 Task: Calculate the exponential matrix of a square matrix.
Action: Mouse moved to (125, 54)
Screenshot: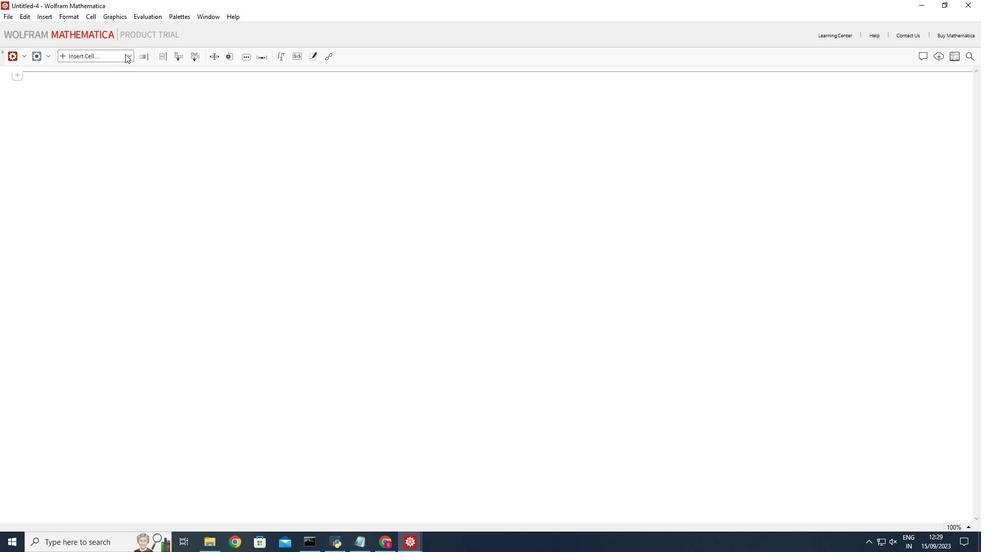 
Action: Mouse pressed left at (125, 54)
Screenshot: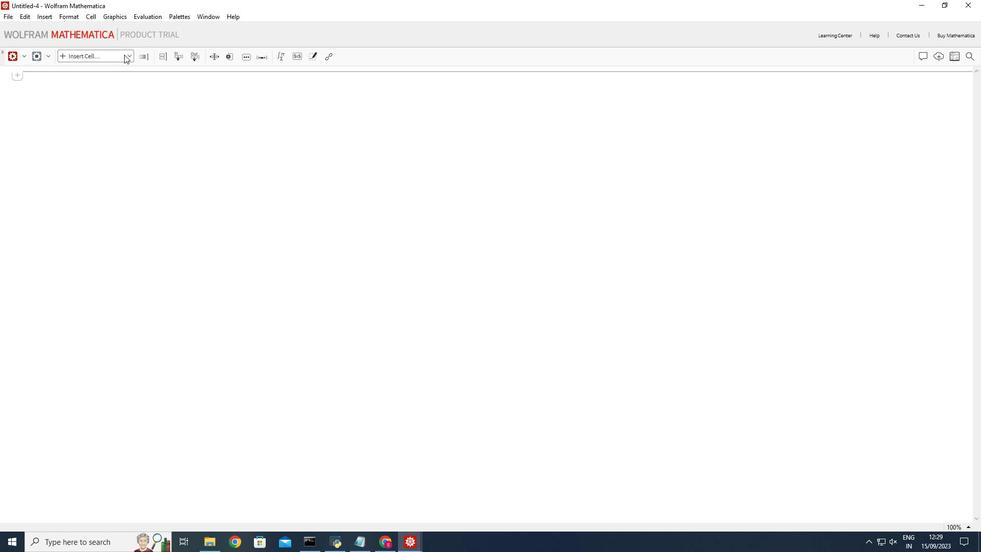 
Action: Mouse moved to (105, 76)
Screenshot: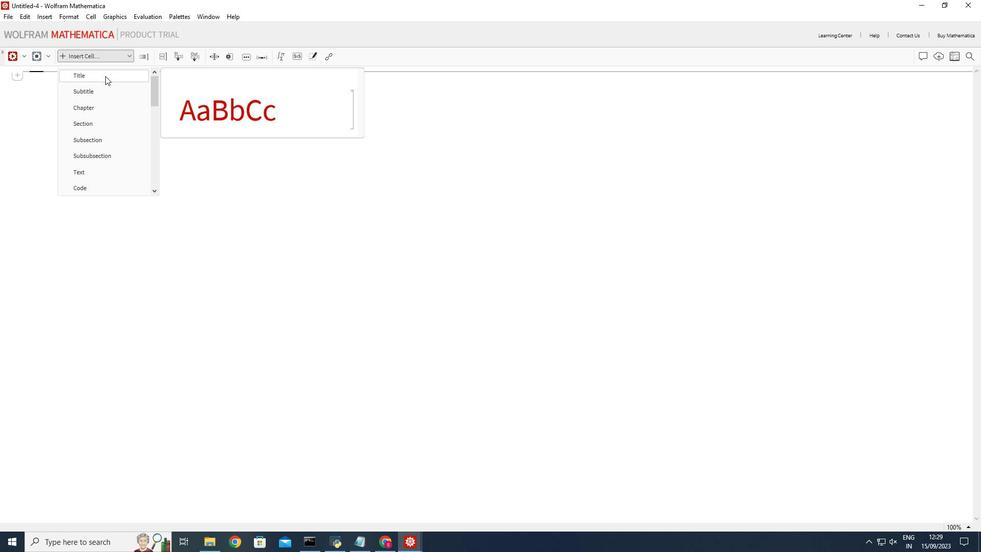 
Action: Mouse pressed left at (105, 76)
Screenshot: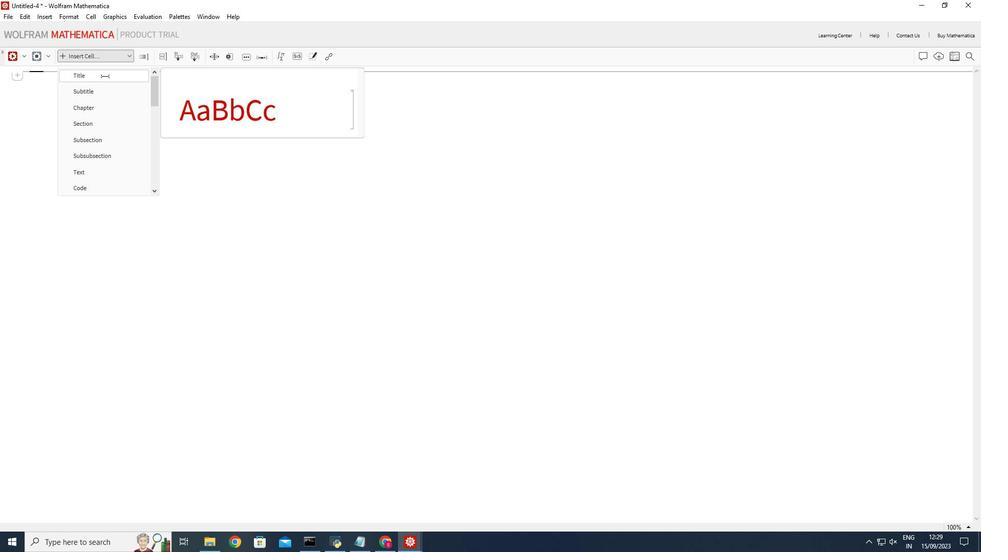 
Action: Mouse moved to (94, 96)
Screenshot: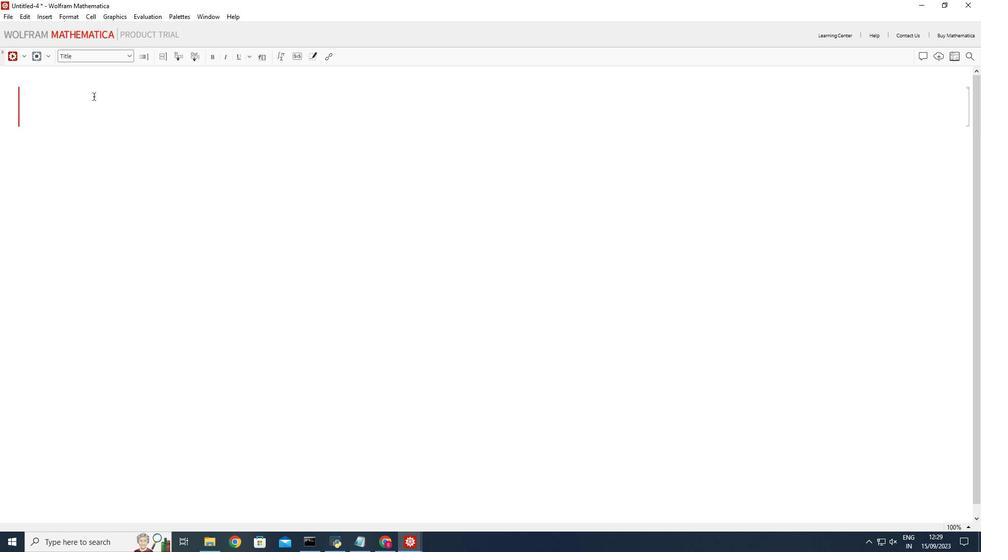 
Action: Mouse pressed left at (94, 96)
Screenshot: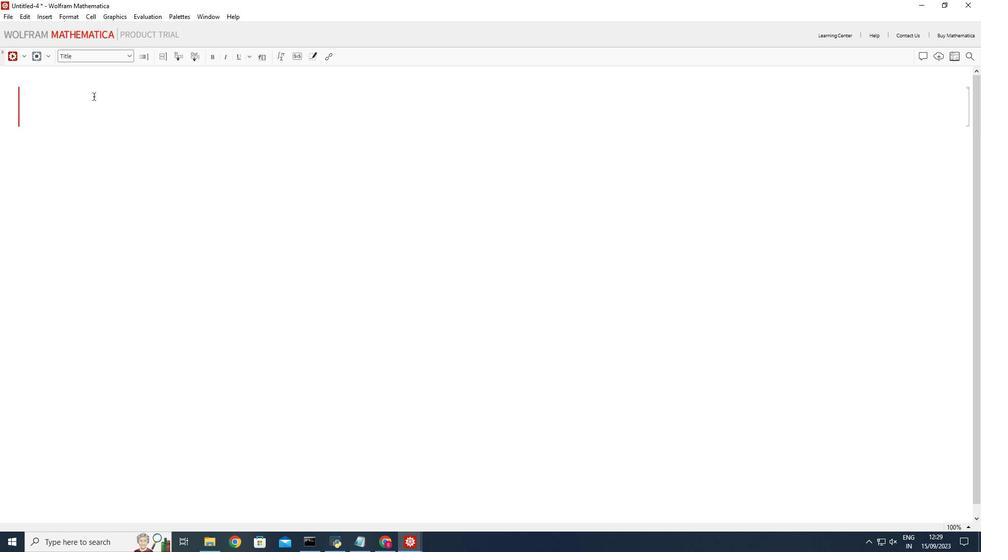 
Action: Mouse moved to (257, 277)
Screenshot: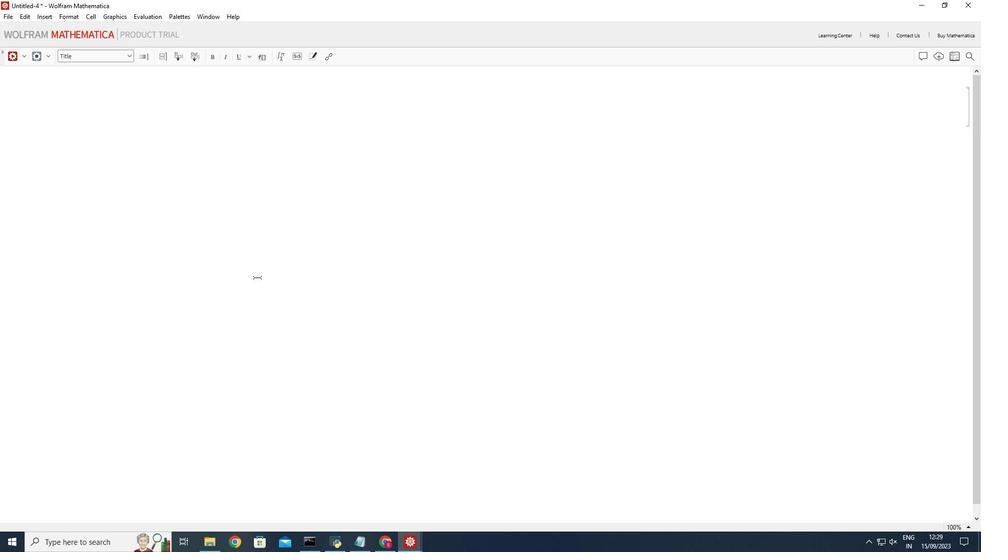 
Action: Key pressed <Key.shift_r>Exponential<Key.space>matrix<Key.space>of<Key.space>a<Key.space>square<Key.space>matrix
Screenshot: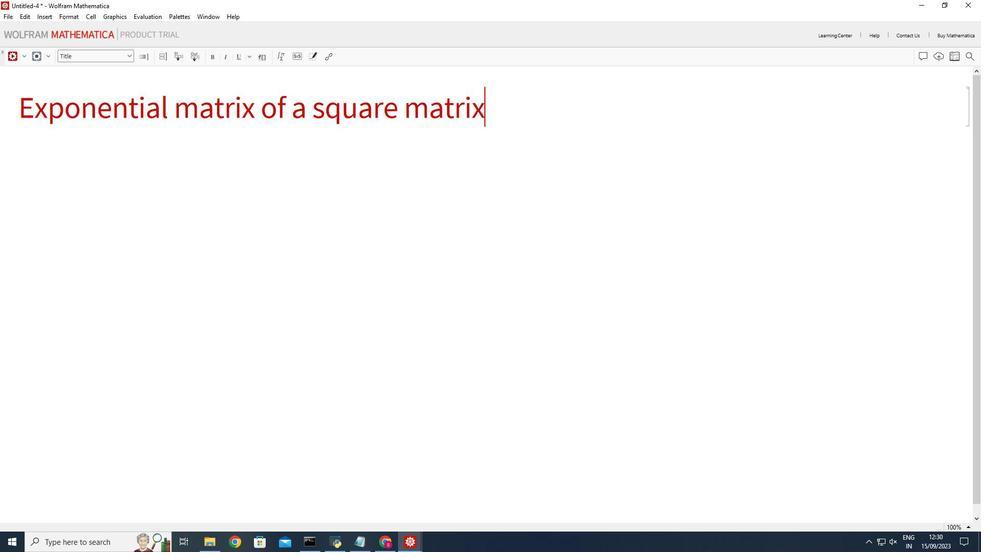 
Action: Mouse moved to (119, 241)
Screenshot: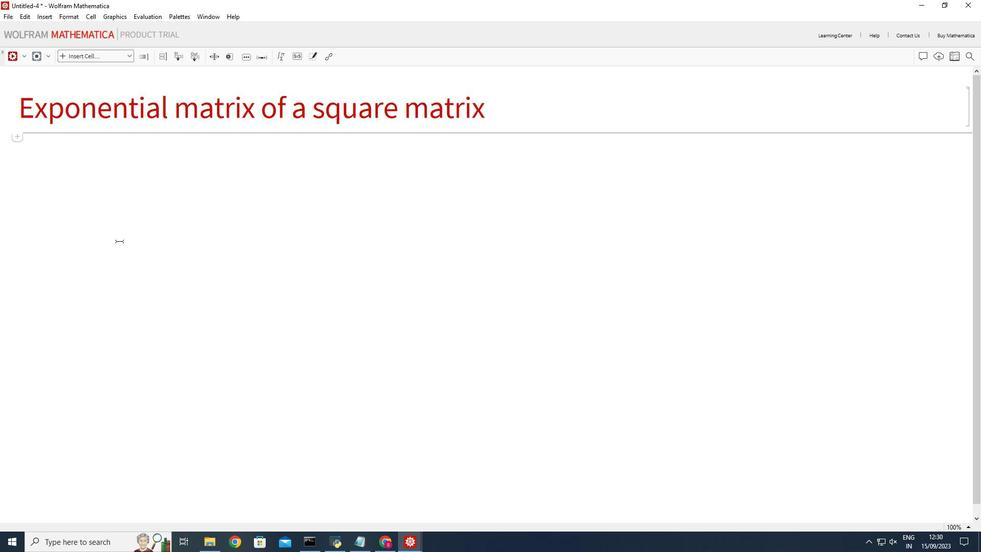 
Action: Mouse pressed left at (119, 241)
Screenshot: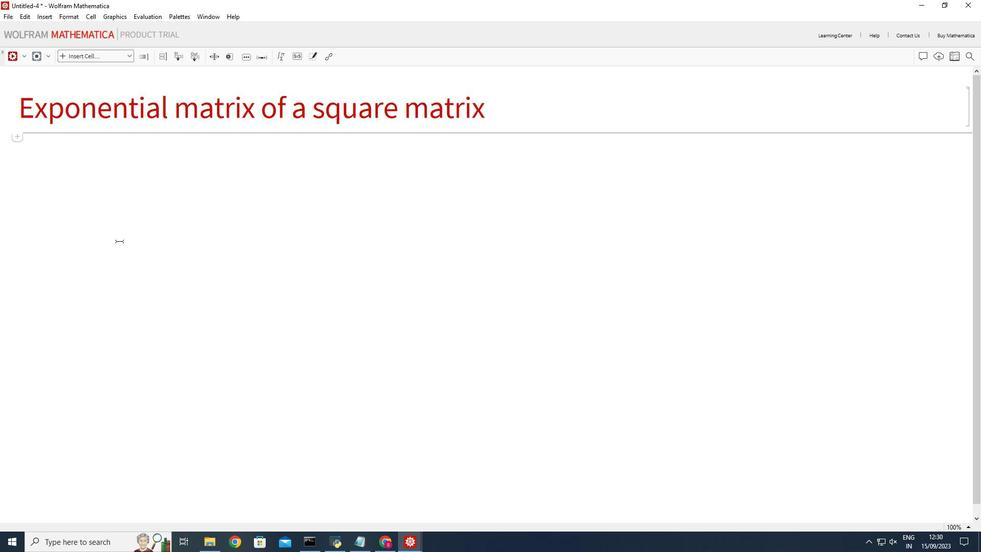 
Action: Mouse moved to (130, 56)
Screenshot: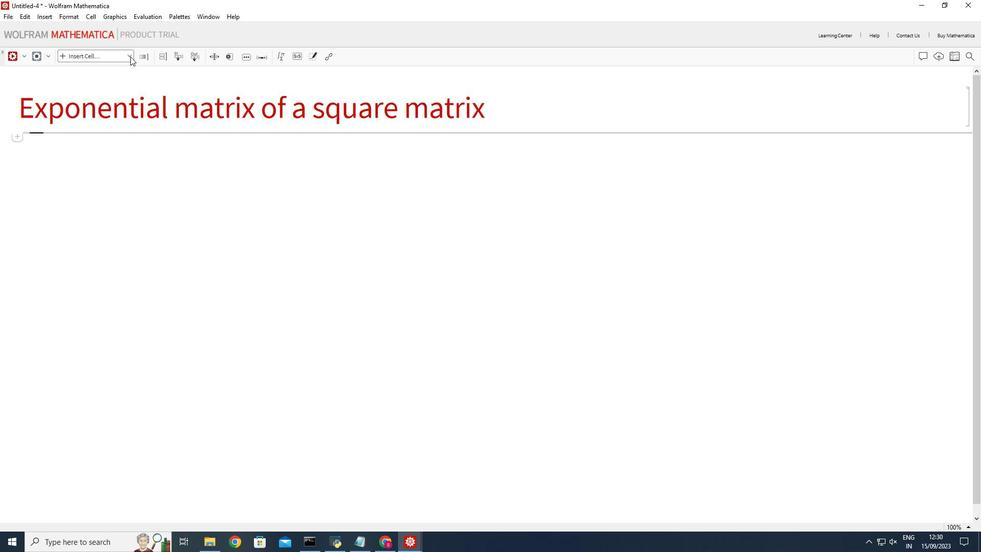 
Action: Mouse pressed left at (130, 56)
Screenshot: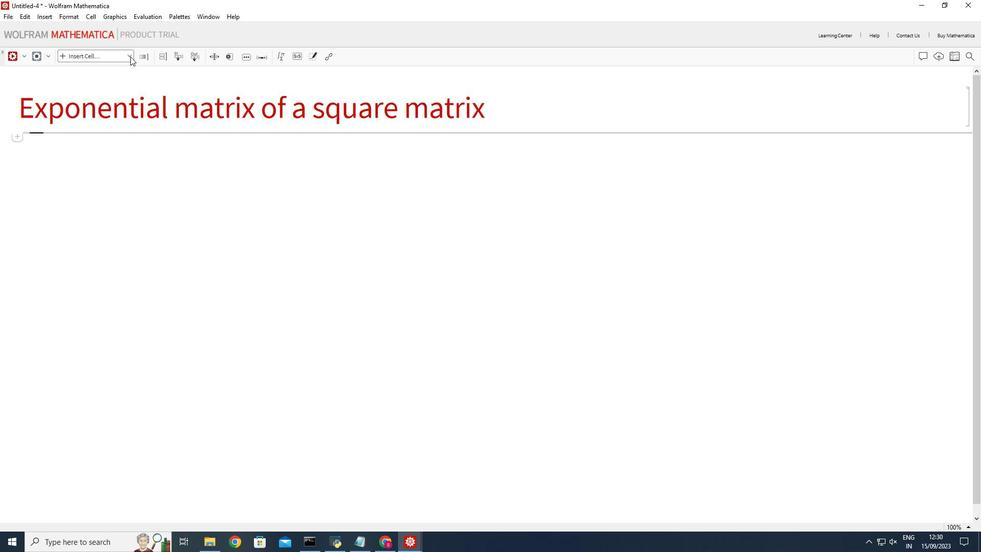 
Action: Mouse moved to (86, 185)
Screenshot: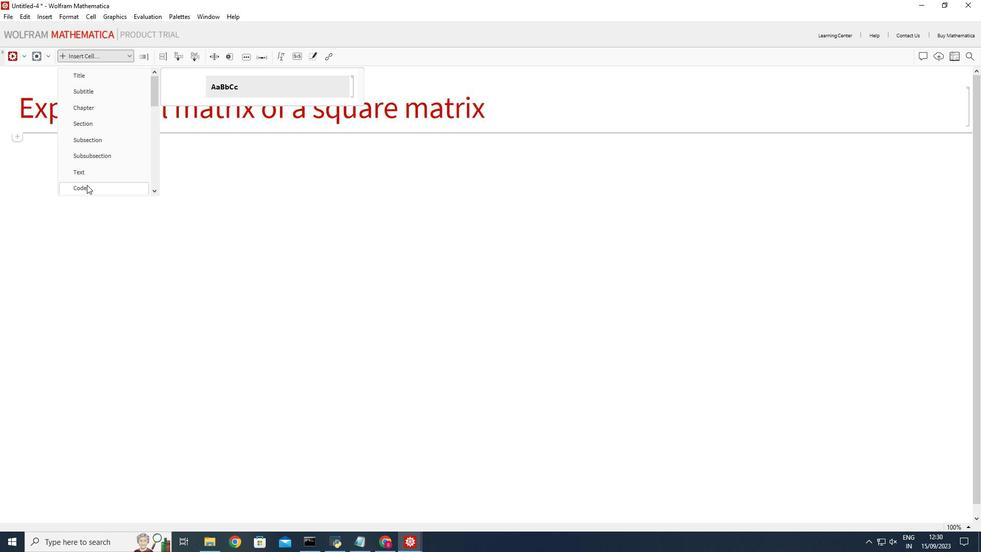 
Action: Mouse pressed left at (86, 185)
Screenshot: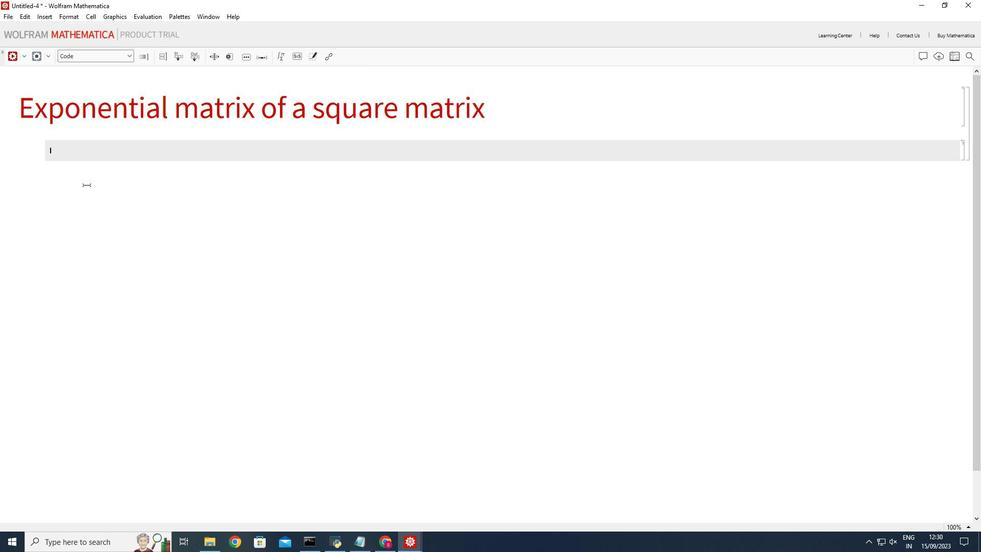 
Action: Mouse moved to (87, 153)
Screenshot: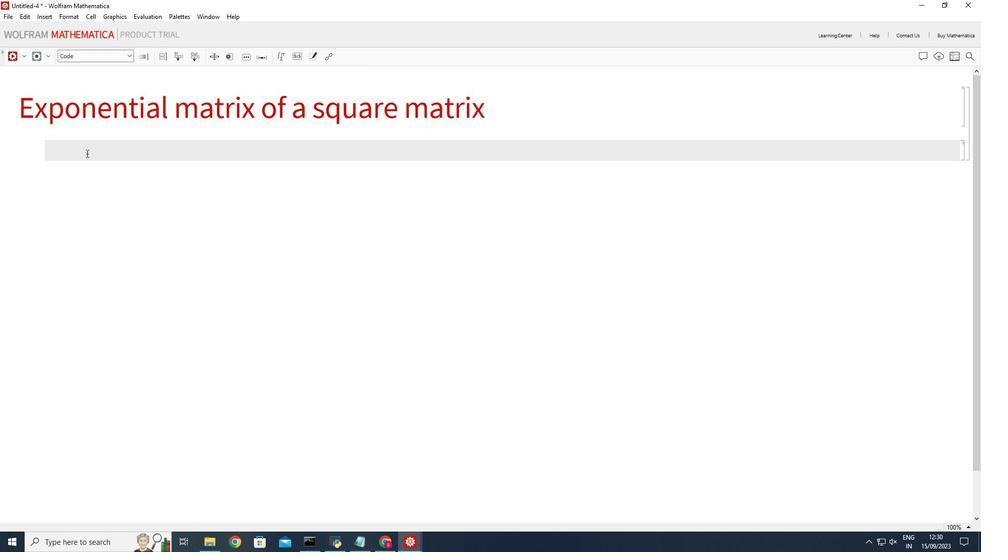 
Action: Mouse pressed left at (87, 153)
Screenshot: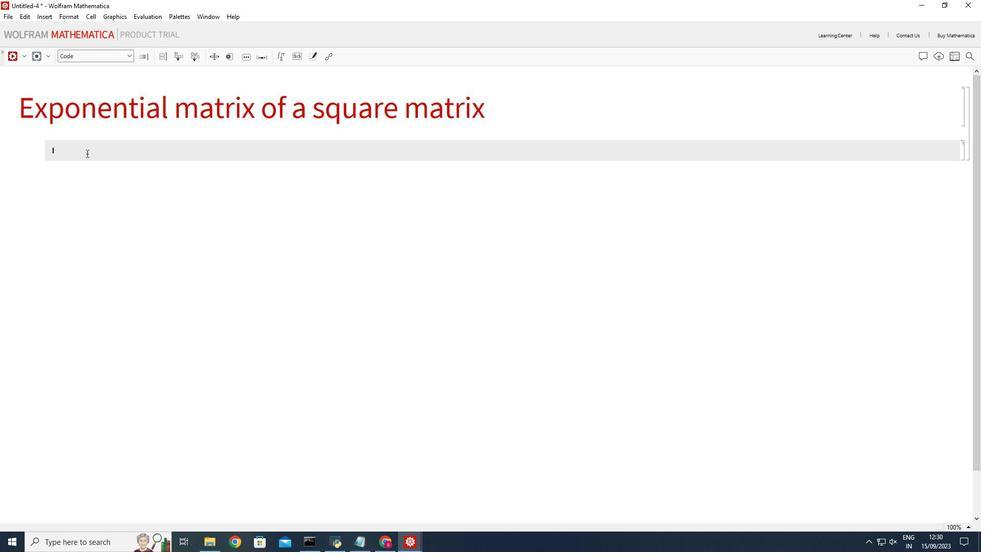 
Action: Key pressed <Key.shift_r>(*<Key.space><Key.shift_r>Define<Key.space>a<Key.space>square<Key.space>matrix<Key.space><Key.right><Key.right><Key.enter><Key.shift_r>A<Key.space>=<Key.space><Key.shift_r>{{1,2<Key.right>,<Key.space><Key.shift_r>{3,4<Key.right><Key.right>;<Key.enter><Key.enter><Key.shift_r>(*<Key.space>calculate<Key.space>the<Key.space>matrix<Key.space>exponential<Key.space><Key.right><Key.right><Key.enter><Key.shift_r>Matrix<Key.shift_r>Exp[<Key.shift_r>A<Key.right><Key.shift_r><Key.enter>
Screenshot: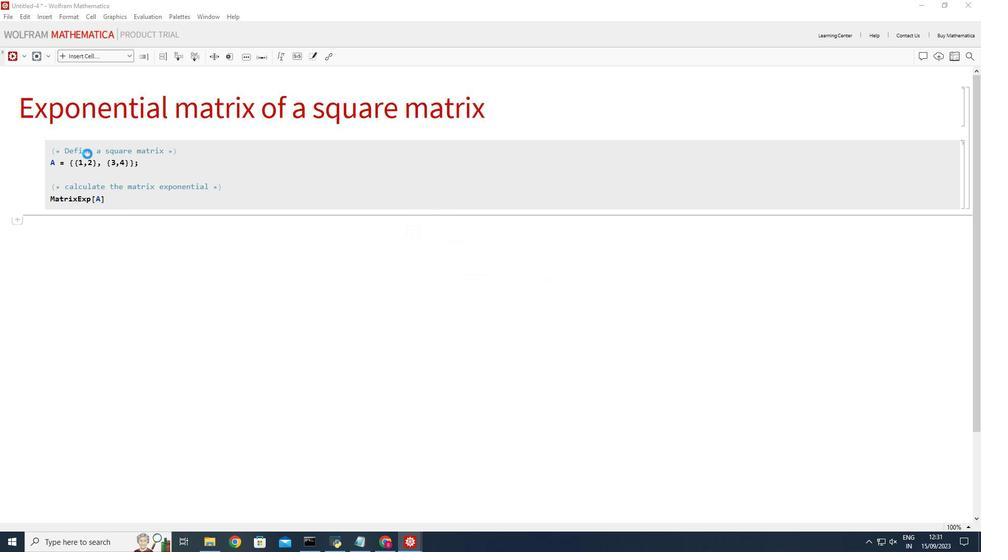 
Action: Mouse moved to (463, 283)
Screenshot: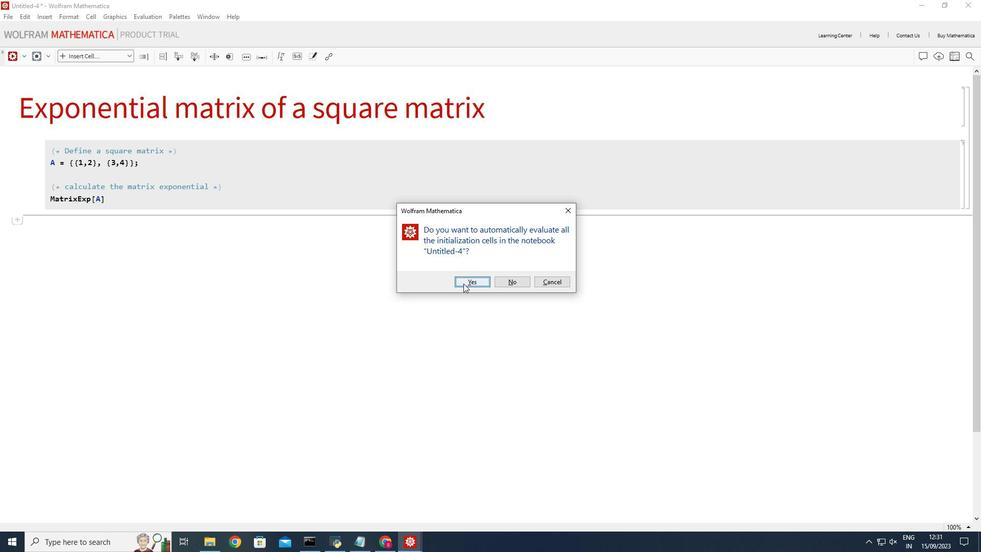 
Action: Mouse pressed left at (463, 283)
Screenshot: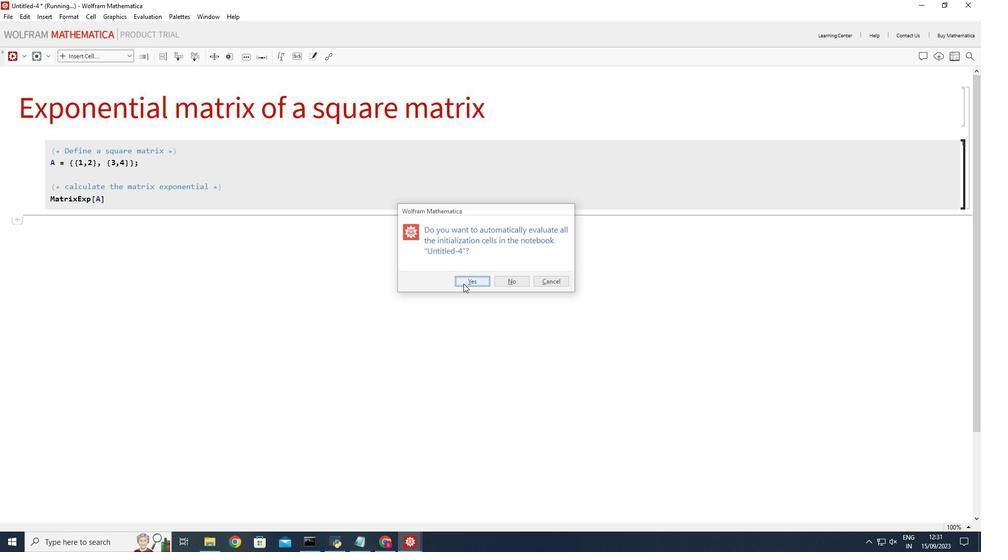 
Action: Mouse moved to (484, 342)
Screenshot: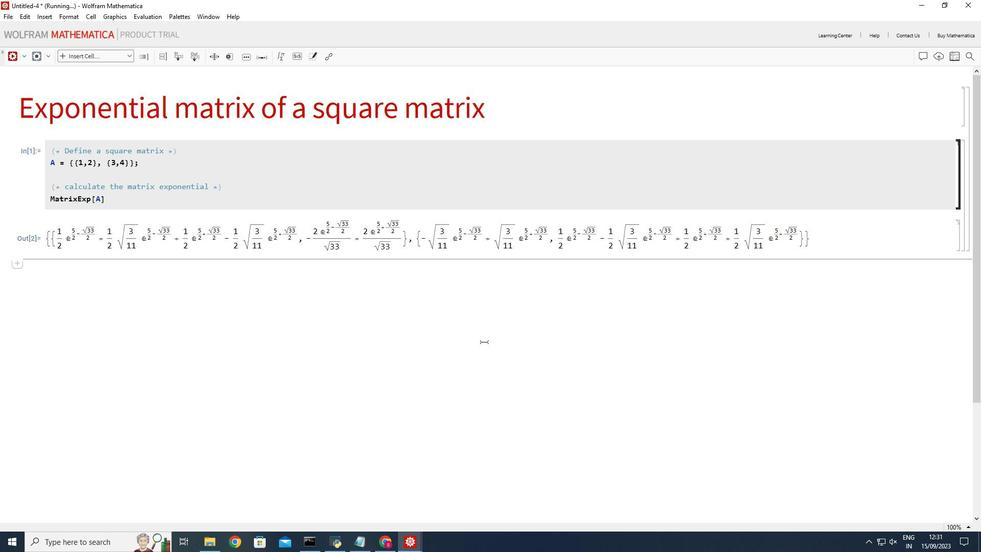 
